 Task: Set "Filename for the stream (helper setting for DST)" for standard stream output to "mux_".
Action: Mouse moved to (93, 9)
Screenshot: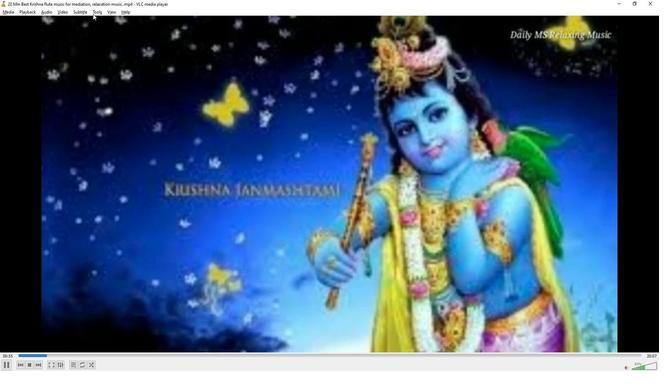 
Action: Mouse pressed left at (93, 9)
Screenshot: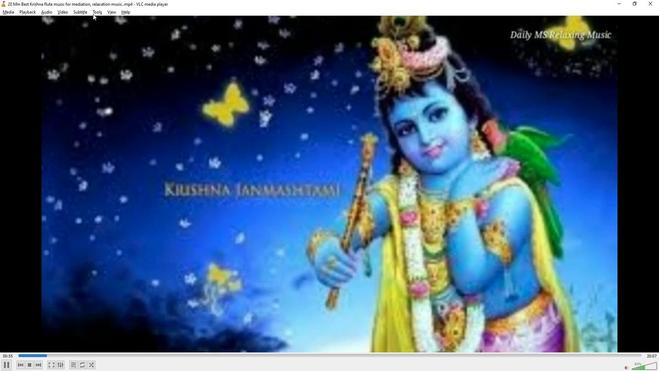 
Action: Mouse moved to (108, 89)
Screenshot: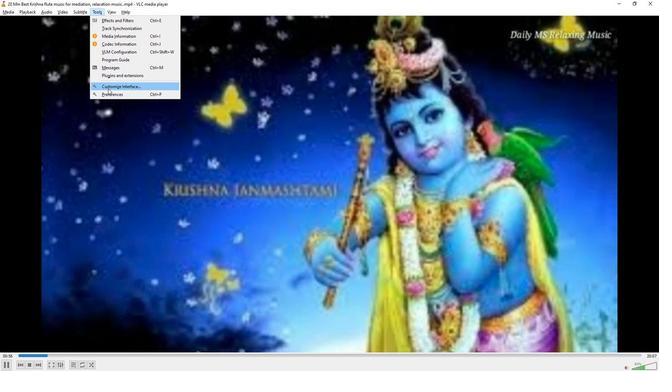 
Action: Mouse pressed left at (108, 89)
Screenshot: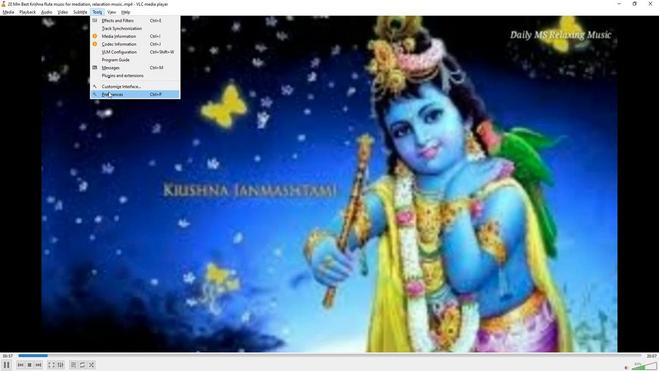 
Action: Mouse moved to (218, 302)
Screenshot: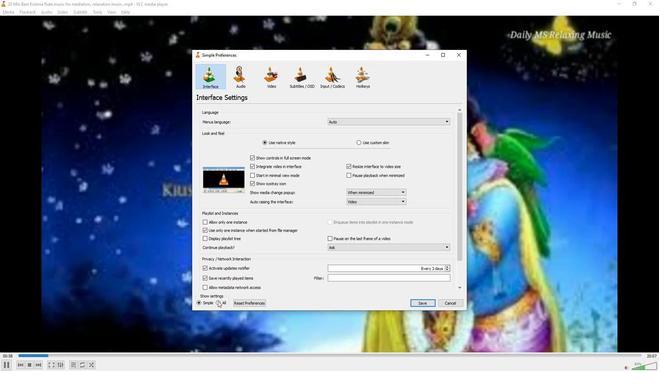 
Action: Mouse pressed left at (218, 302)
Screenshot: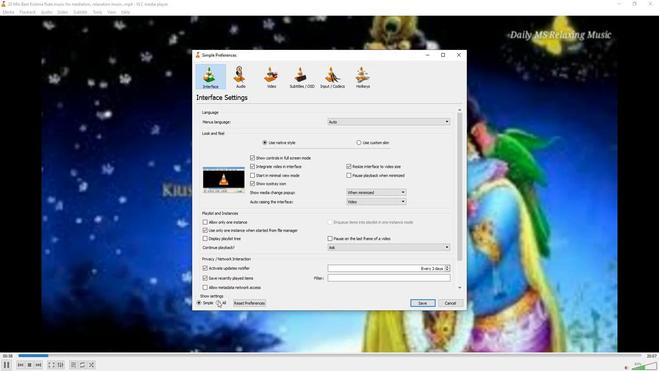 
Action: Mouse moved to (201, 210)
Screenshot: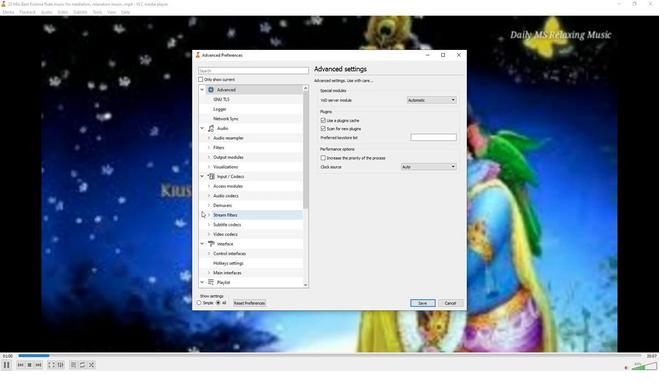 
Action: Mouse scrolled (201, 209) with delta (0, 0)
Screenshot: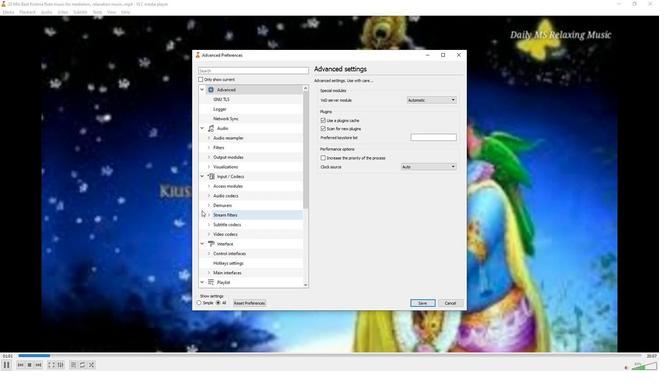 
Action: Mouse scrolled (201, 209) with delta (0, 0)
Screenshot: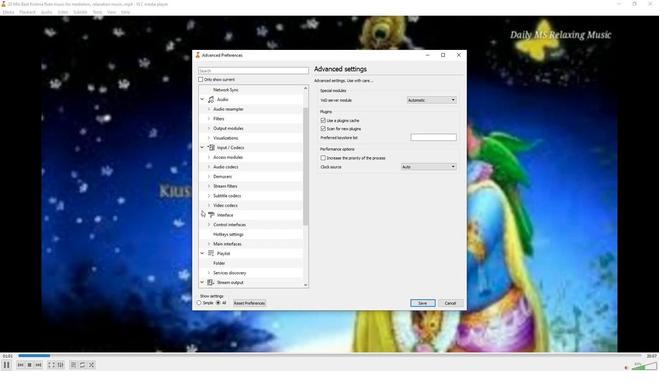 
Action: Mouse scrolled (201, 209) with delta (0, 0)
Screenshot: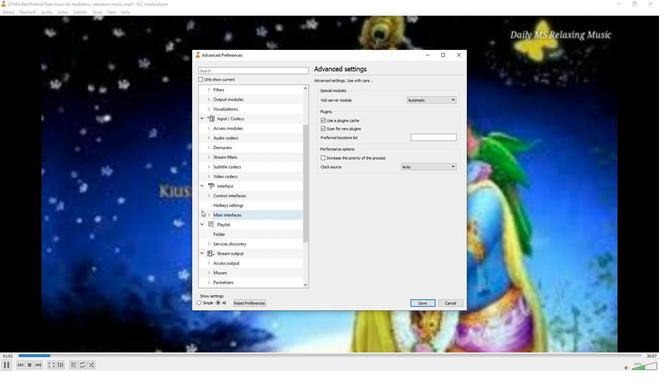
Action: Mouse scrolled (201, 209) with delta (0, 0)
Screenshot: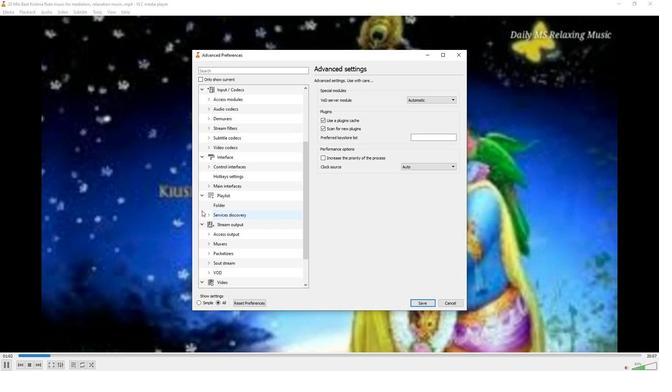 
Action: Mouse moved to (207, 232)
Screenshot: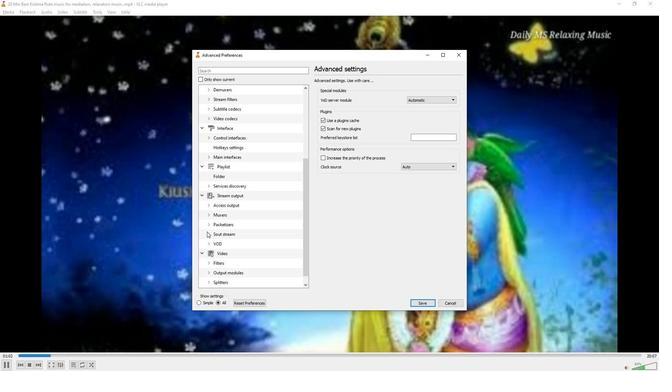 
Action: Mouse pressed left at (207, 232)
Screenshot: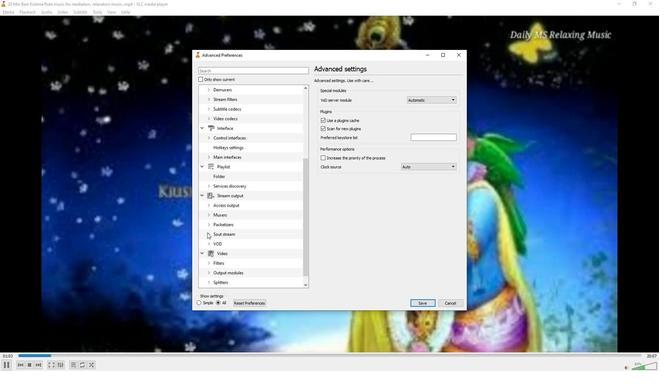 
Action: Mouse moved to (219, 242)
Screenshot: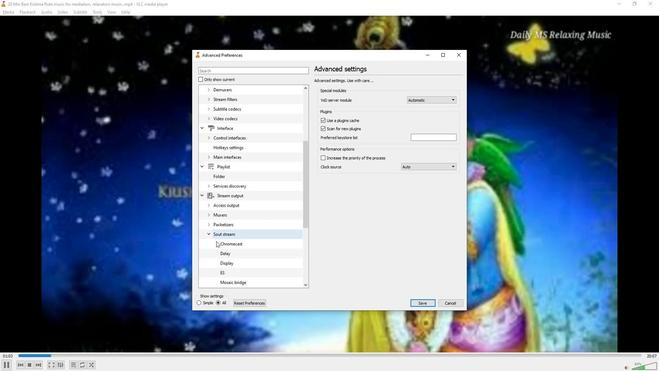 
Action: Mouse scrolled (219, 242) with delta (0, 0)
Screenshot: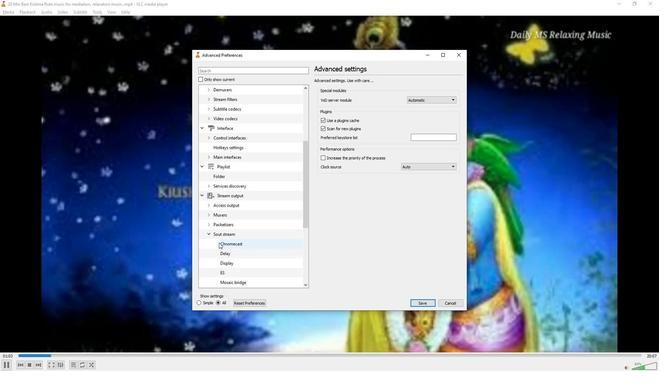 
Action: Mouse scrolled (219, 242) with delta (0, 0)
Screenshot: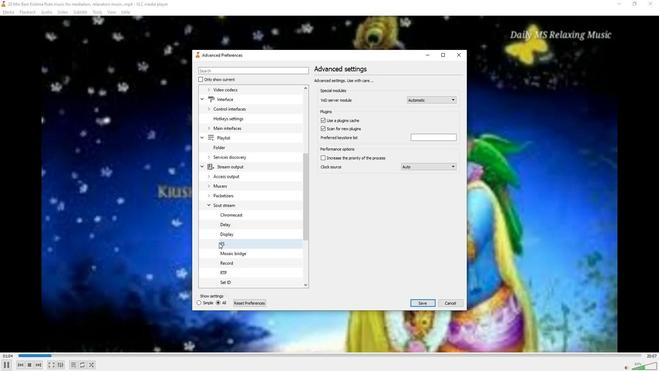 
Action: Mouse scrolled (219, 242) with delta (0, 0)
Screenshot: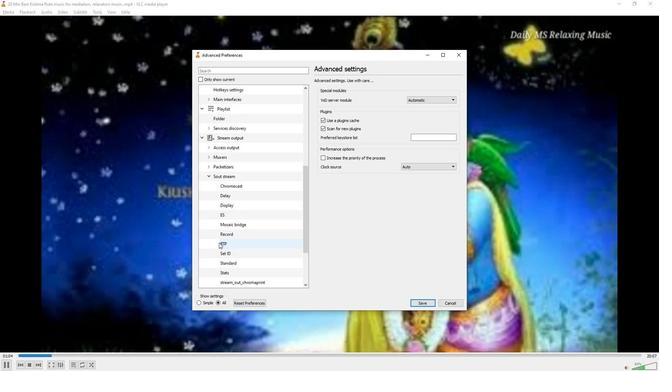 
Action: Mouse moved to (239, 234)
Screenshot: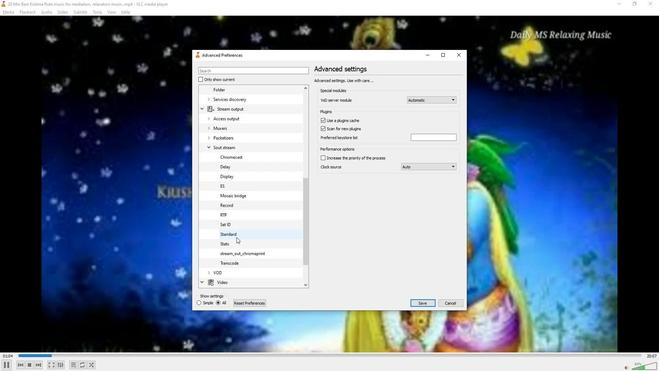 
Action: Mouse pressed left at (239, 234)
Screenshot: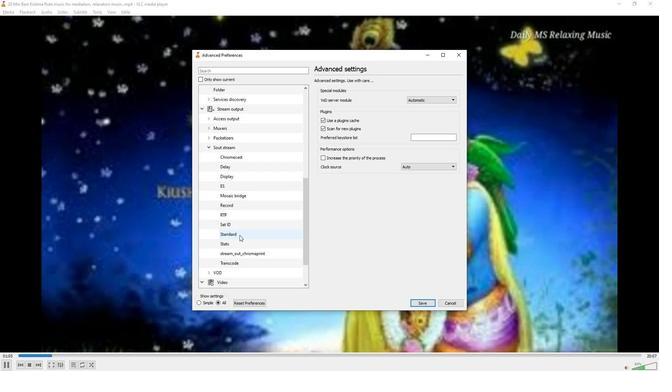 
Action: Mouse moved to (412, 125)
Screenshot: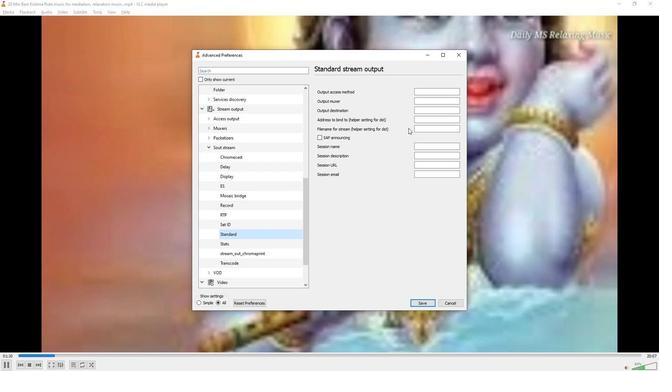 
Action: Mouse pressed left at (412, 125)
Screenshot: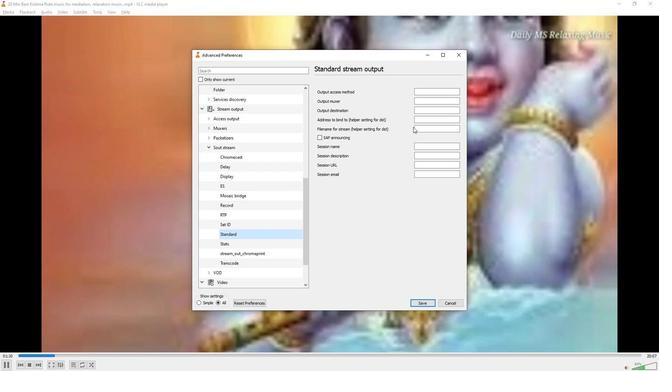 
Action: Mouse moved to (421, 125)
Screenshot: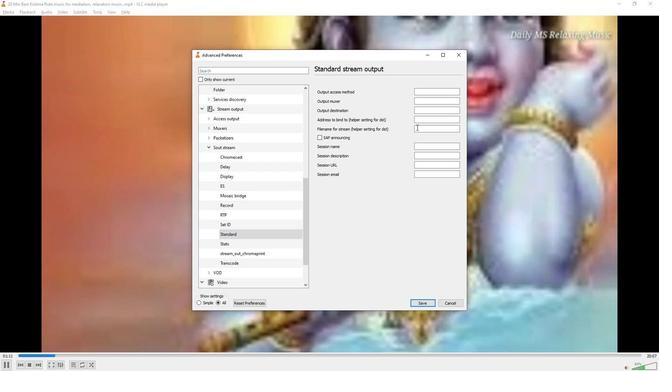 
Action: Mouse pressed left at (421, 125)
Screenshot: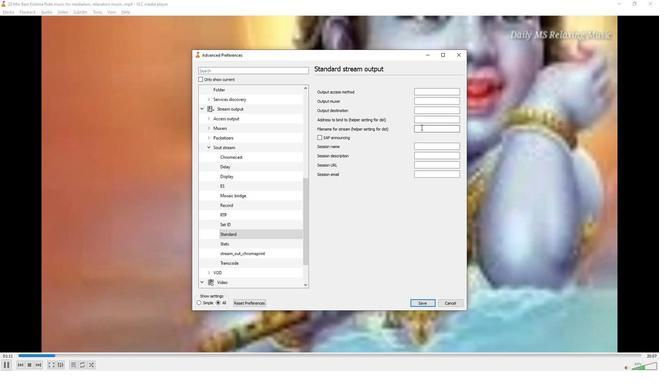 
Action: Key pressed mux<Key.shift>-<Key.backspace>-<Key.backspace><Key.shift>_
Screenshot: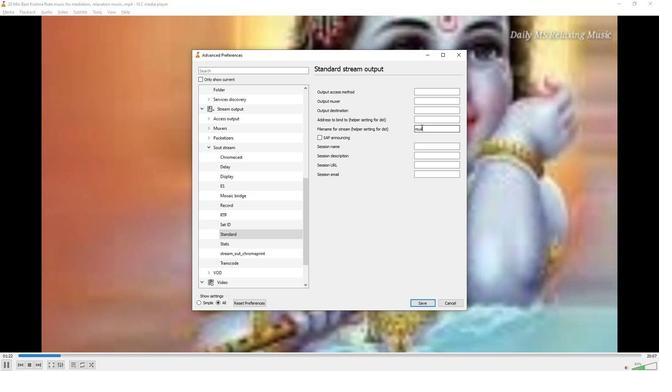 
Action: Mouse moved to (354, 180)
Screenshot: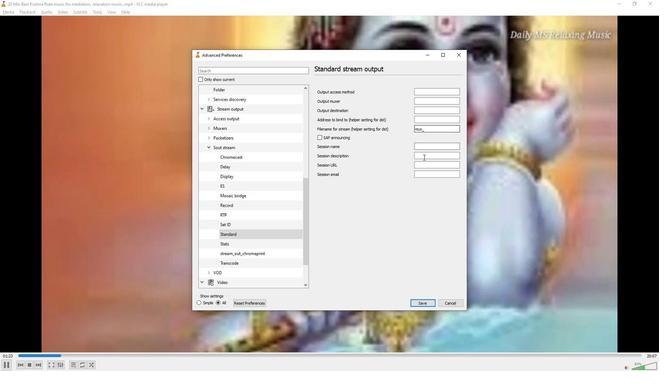 
